 Task: Add the task  Create a new online store for a retail business to the section Agile Assassins in the project AgileBuddy and add a Due Date to the respective task as 2023/10/28
Action: Mouse moved to (51, 281)
Screenshot: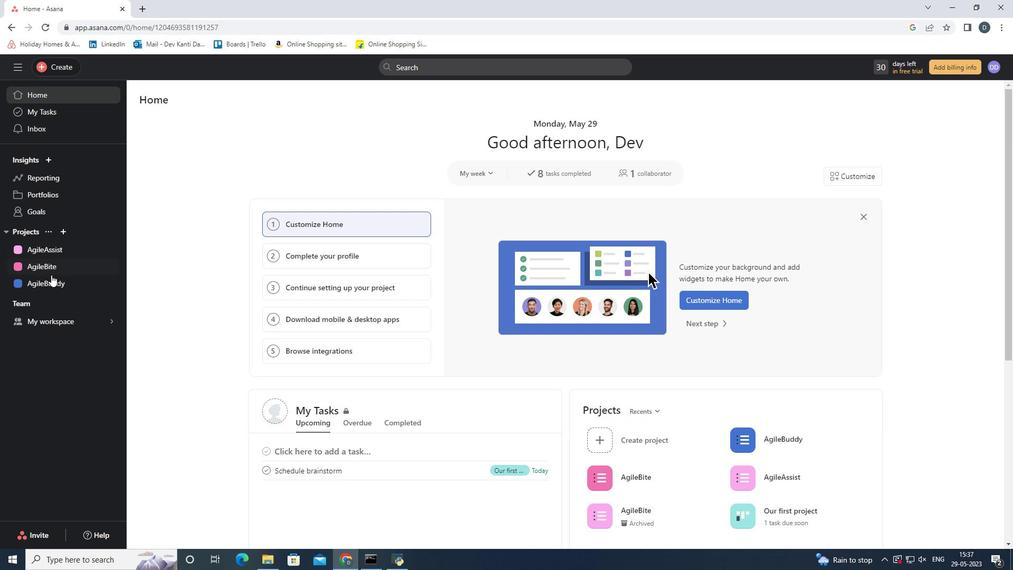 
Action: Mouse pressed left at (51, 281)
Screenshot: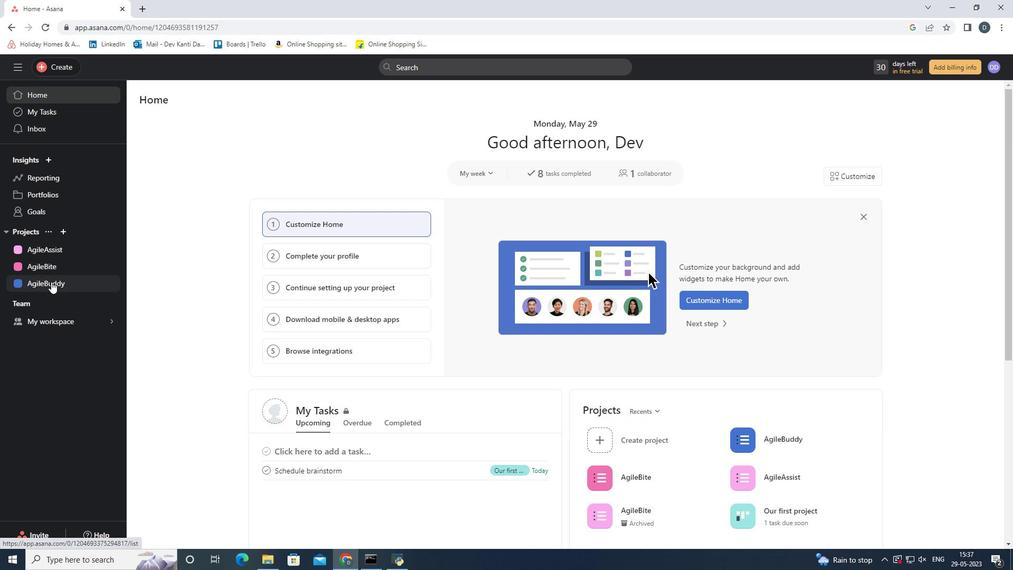 
Action: Mouse moved to (529, 321)
Screenshot: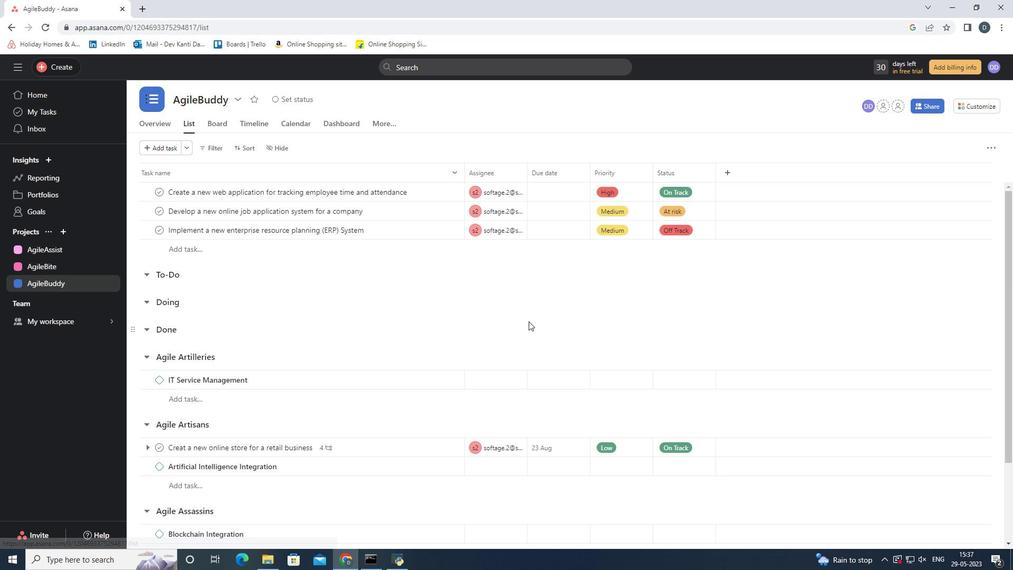 
Action: Mouse scrolled (529, 321) with delta (0, 0)
Screenshot: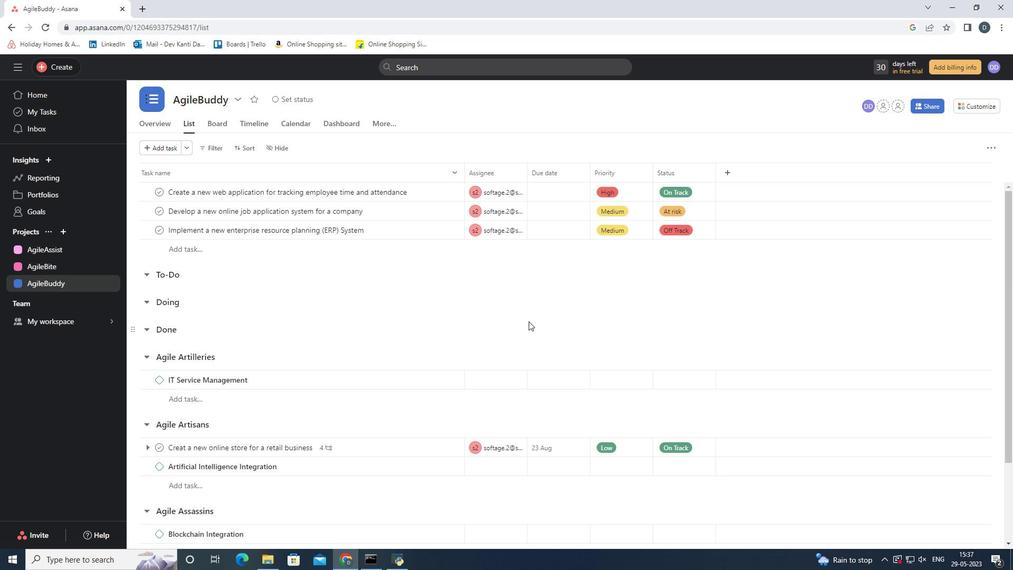 
Action: Mouse scrolled (529, 321) with delta (0, 0)
Screenshot: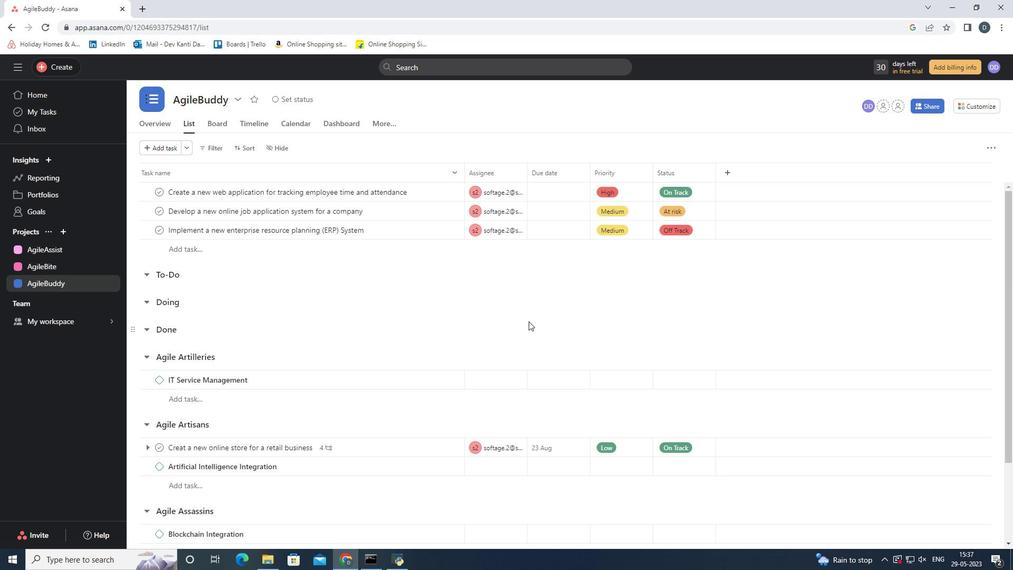 
Action: Mouse scrolled (529, 321) with delta (0, 0)
Screenshot: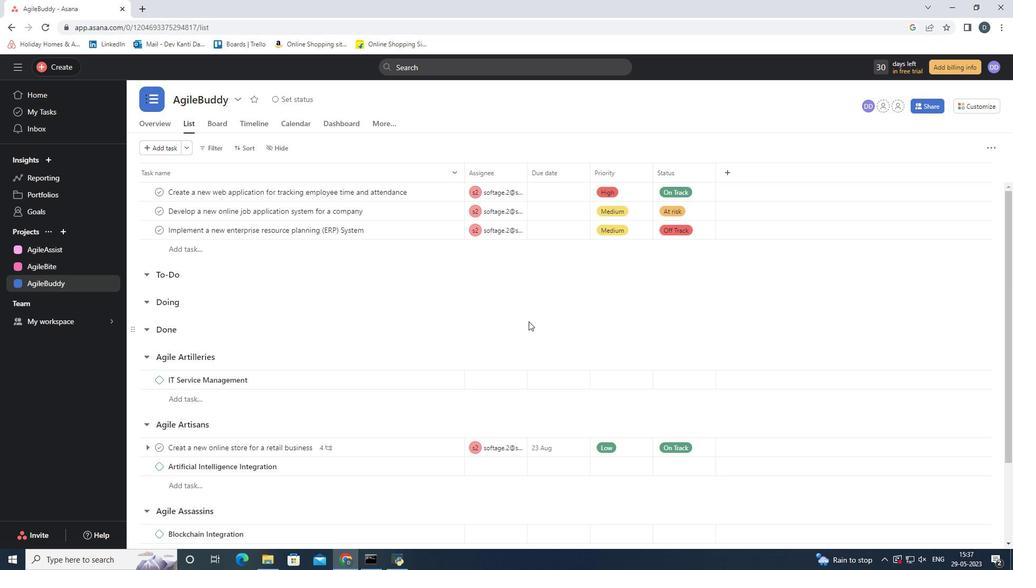 
Action: Mouse scrolled (529, 321) with delta (0, 0)
Screenshot: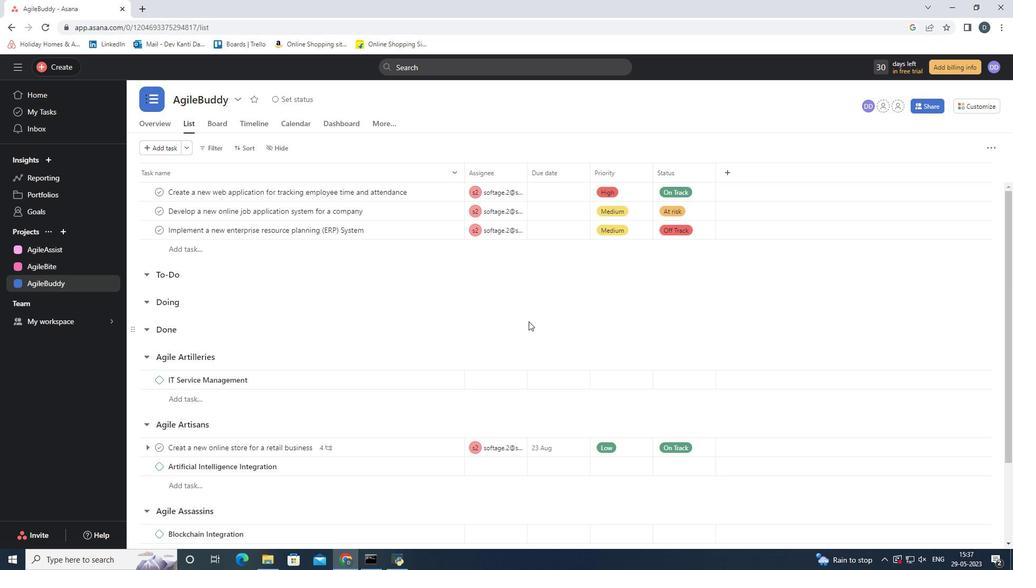 
Action: Mouse scrolled (529, 321) with delta (0, 0)
Screenshot: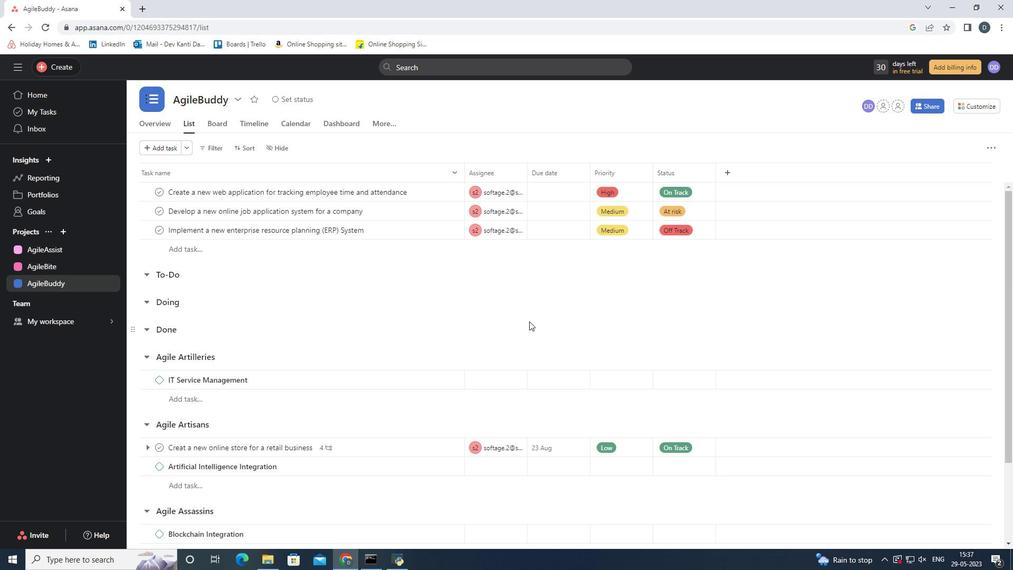 
Action: Mouse moved to (439, 342)
Screenshot: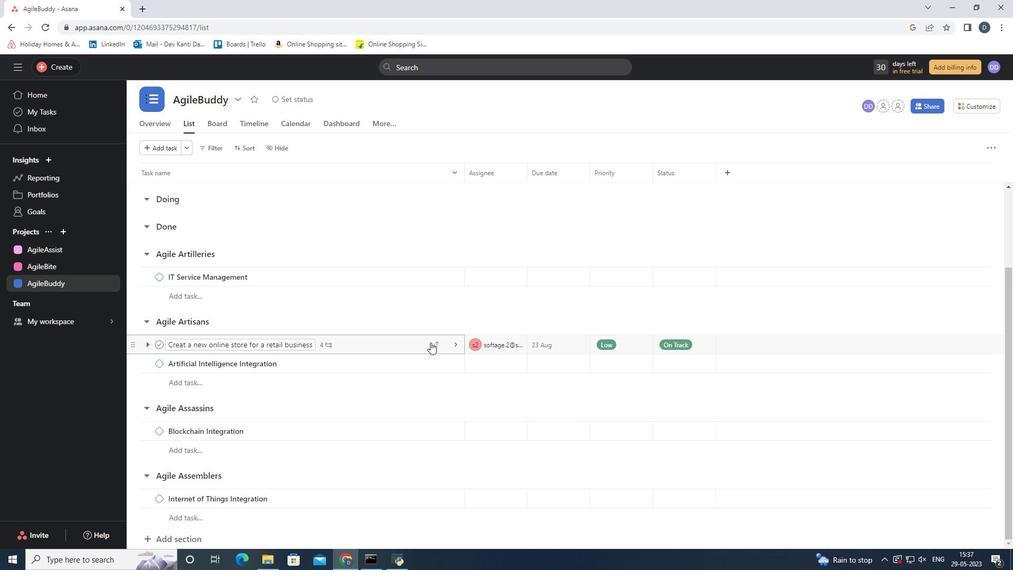 
Action: Mouse pressed left at (439, 342)
Screenshot: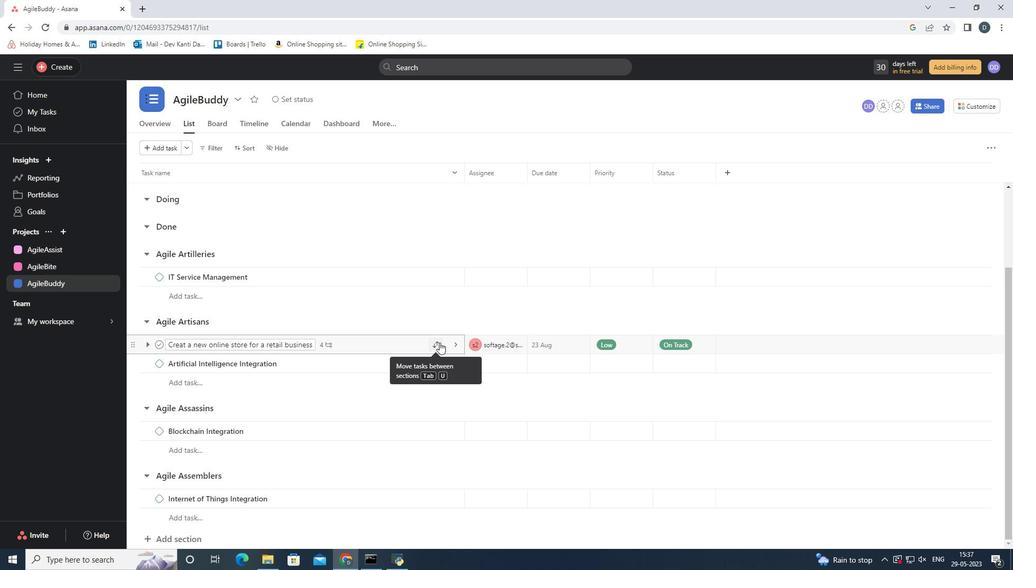 
Action: Mouse moved to (403, 498)
Screenshot: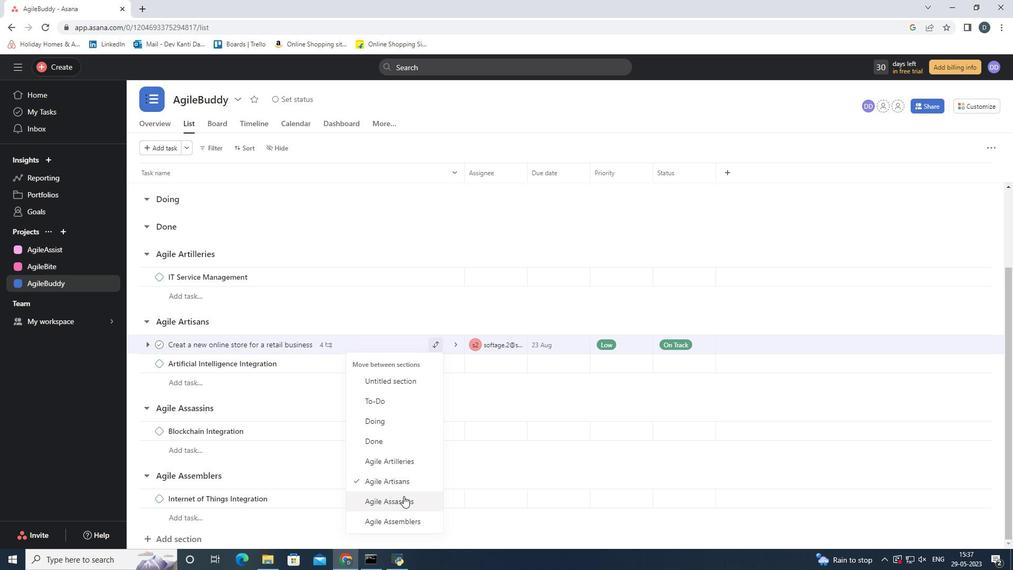 
Action: Mouse pressed left at (403, 498)
Screenshot: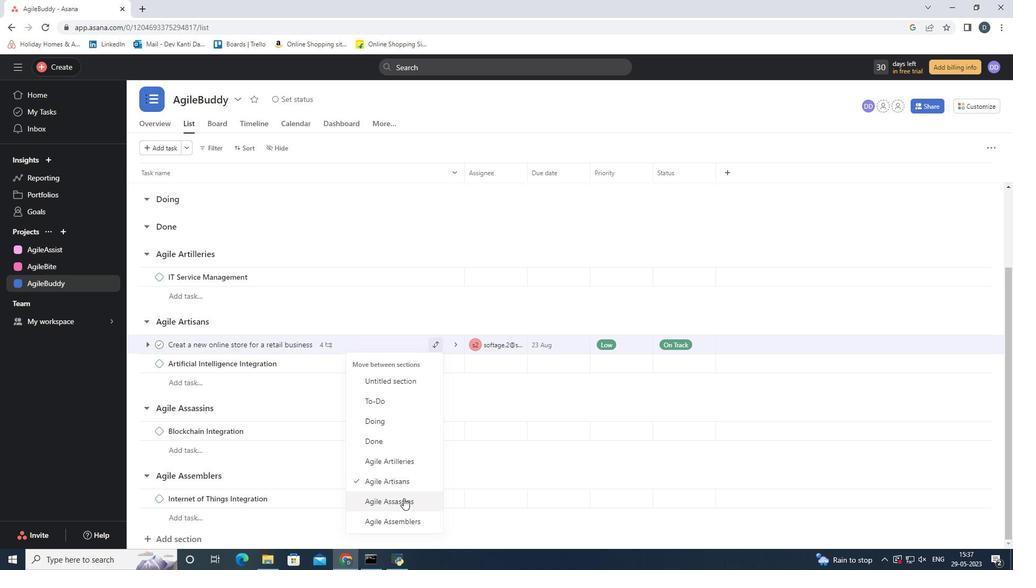 
Action: Mouse moved to (545, 413)
Screenshot: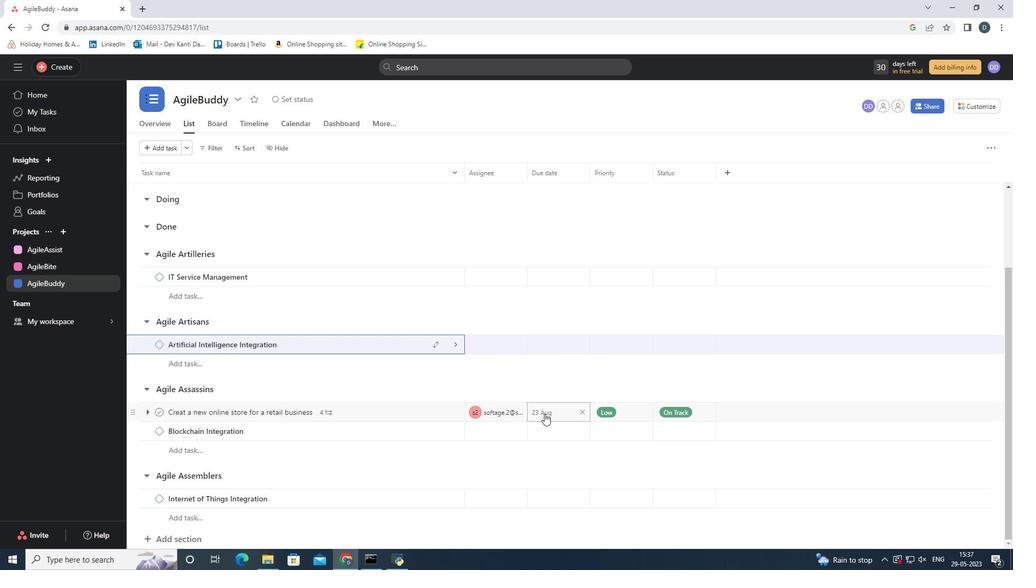 
Action: Mouse pressed left at (545, 413)
Screenshot: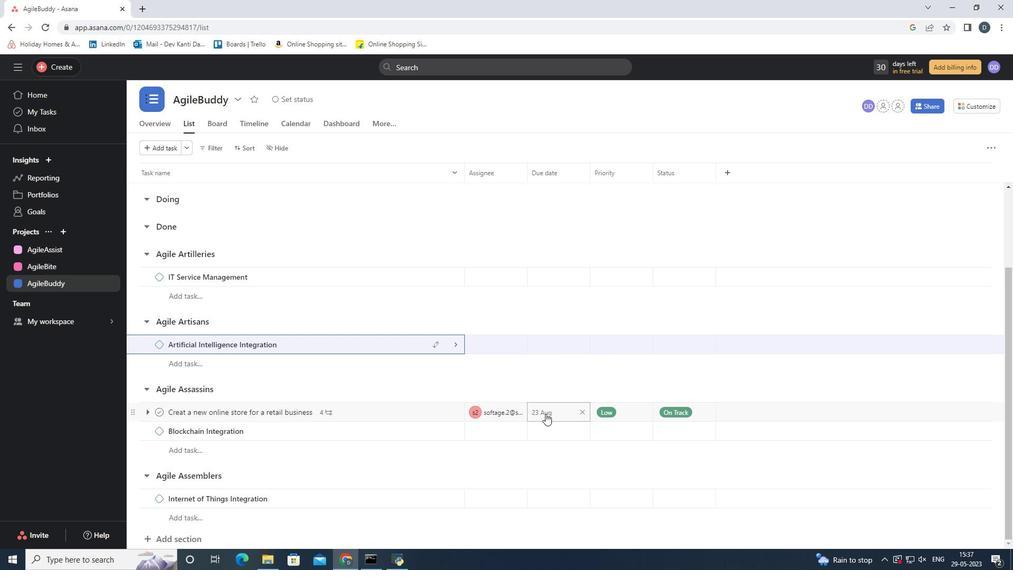 
Action: Mouse moved to (664, 217)
Screenshot: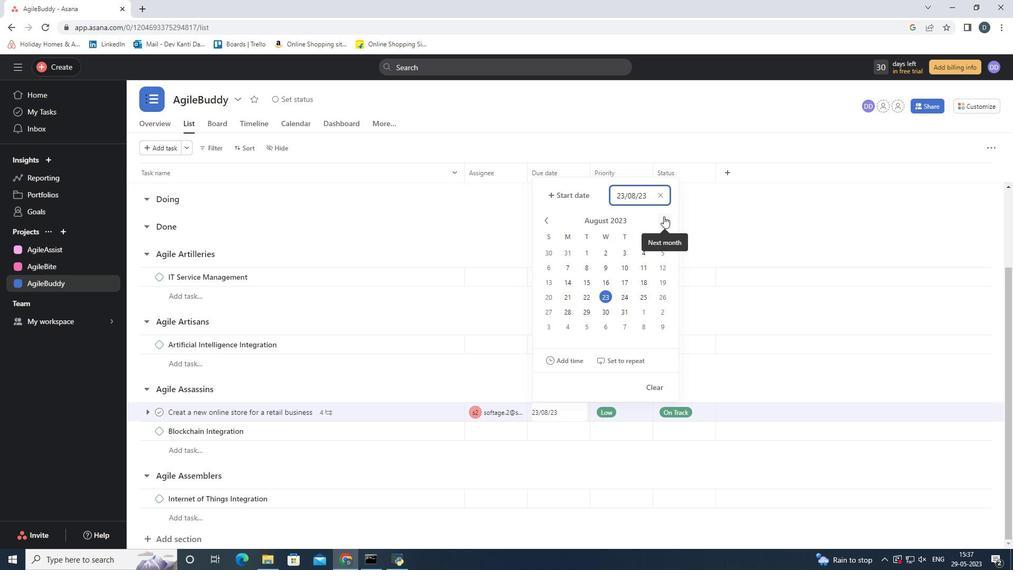
Action: Mouse pressed left at (664, 217)
Screenshot: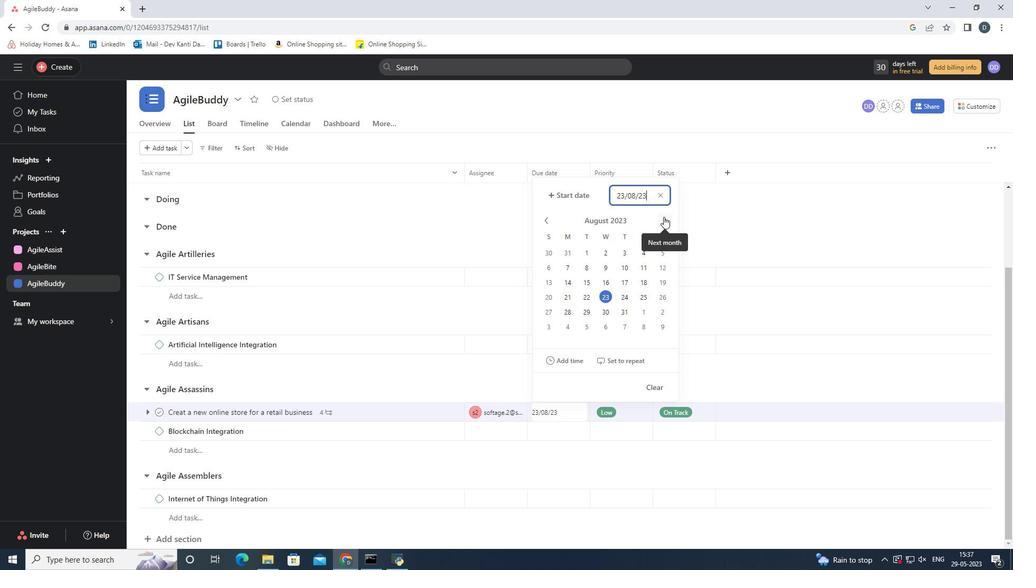 
Action: Mouse pressed left at (664, 217)
Screenshot: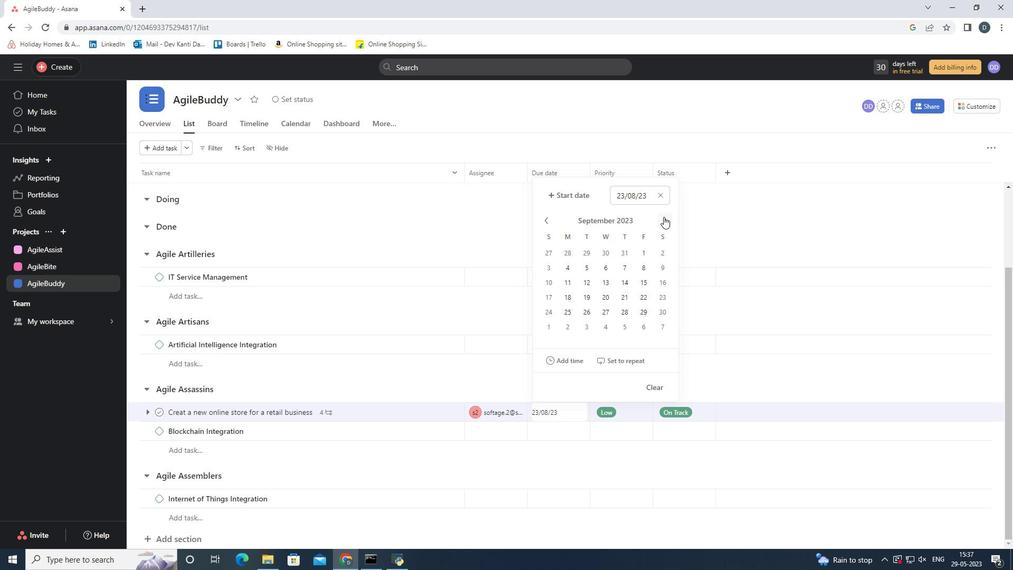 
Action: Mouse moved to (658, 302)
Screenshot: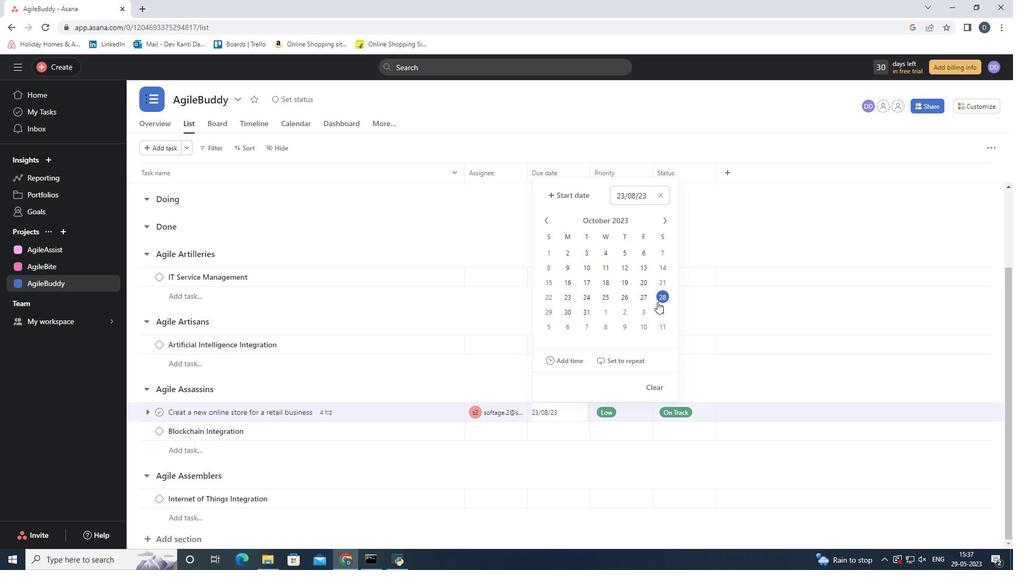 
Action: Mouse pressed left at (658, 302)
Screenshot: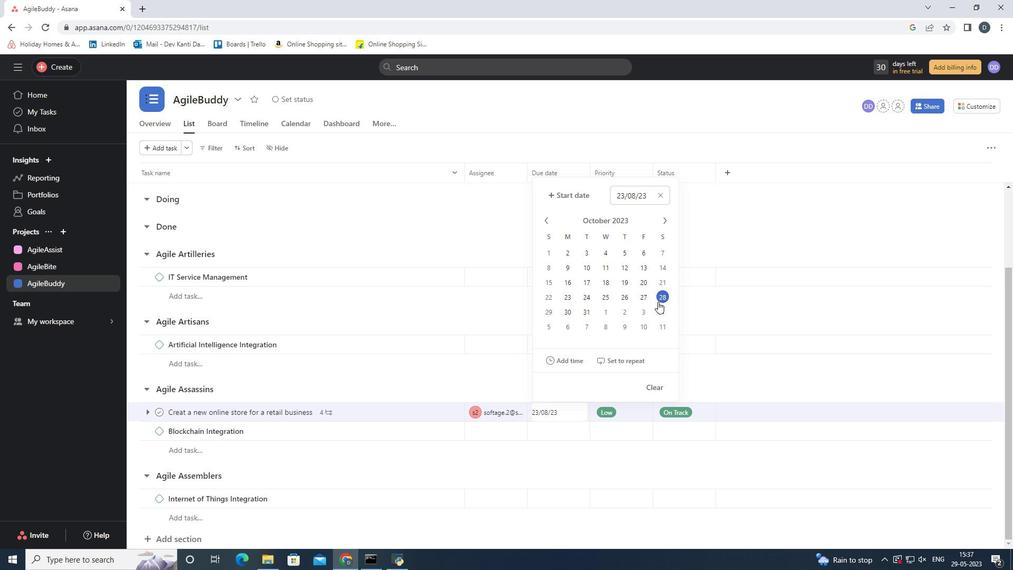 
Action: Mouse moved to (745, 374)
Screenshot: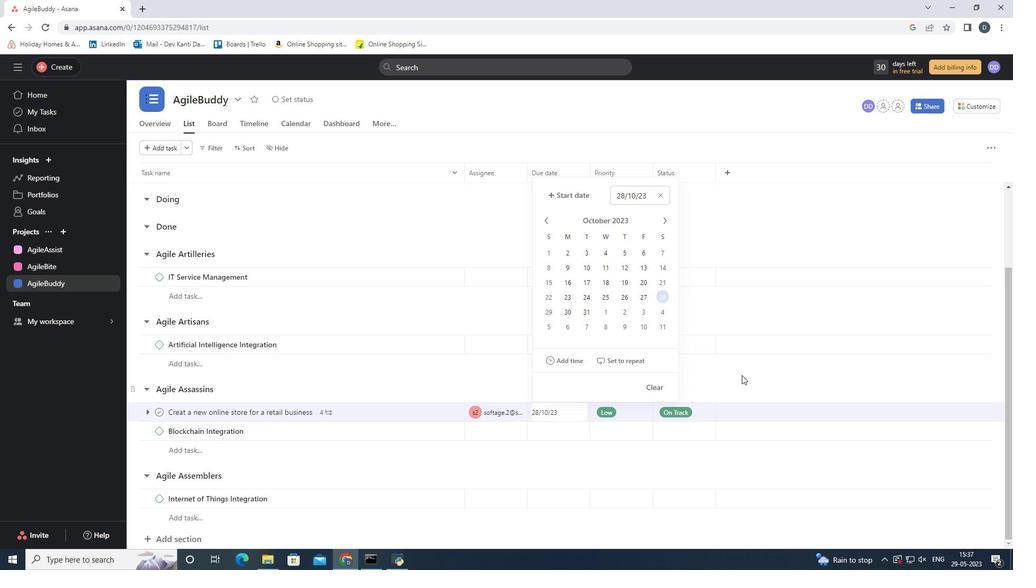 
Action: Mouse pressed left at (745, 374)
Screenshot: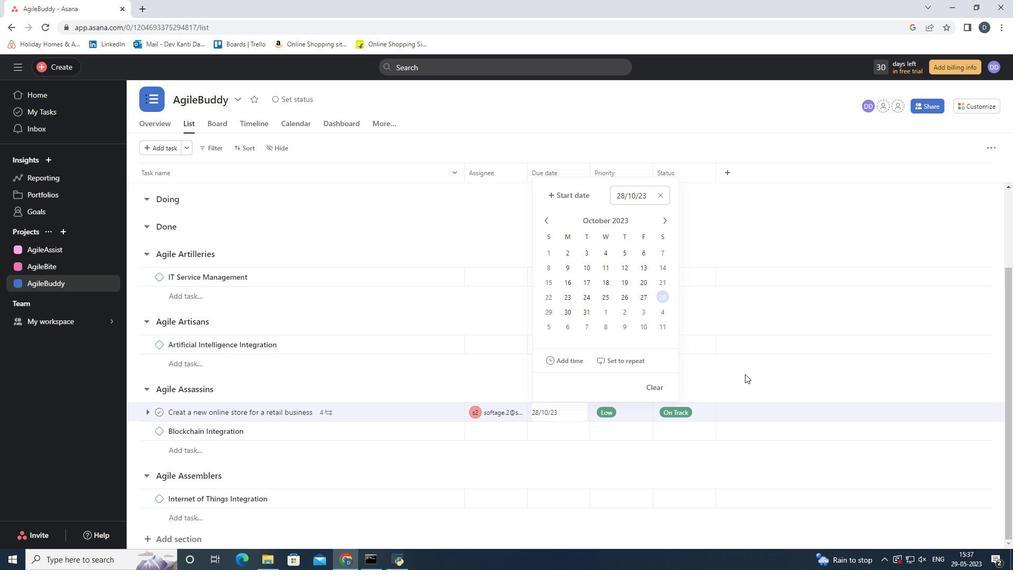 
Action: Mouse moved to (725, 384)
Screenshot: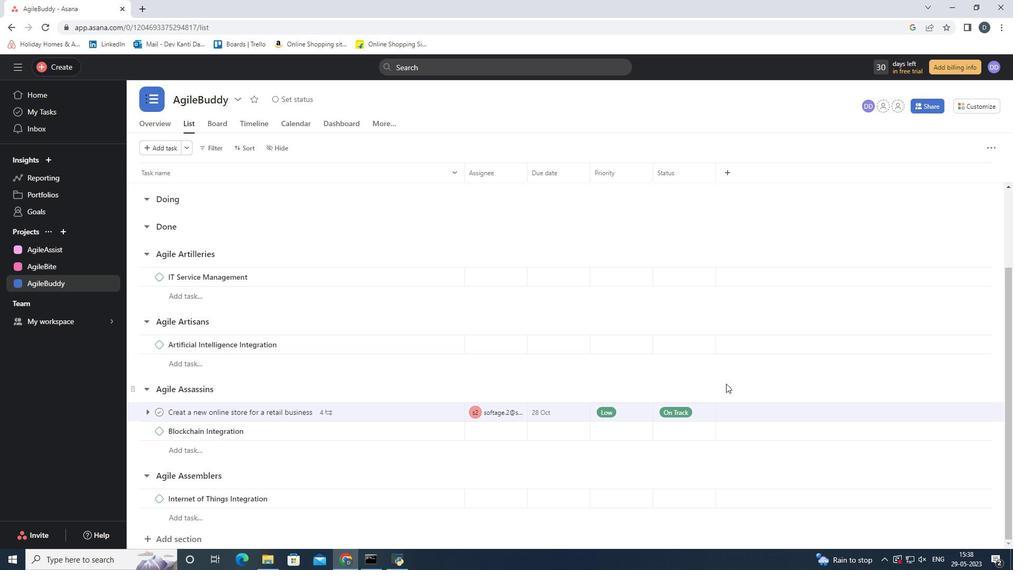 
